 Task: Create New Customer with Customer Name: The Largest Retailers, Billing Address Line1: 3645 Walton Street, Billing Address Line2:  Salt Lake City, Billing Address Line3:  Utah 84104, Cell Number: 786-335-5456
Action: Mouse pressed left at (153, 29)
Screenshot: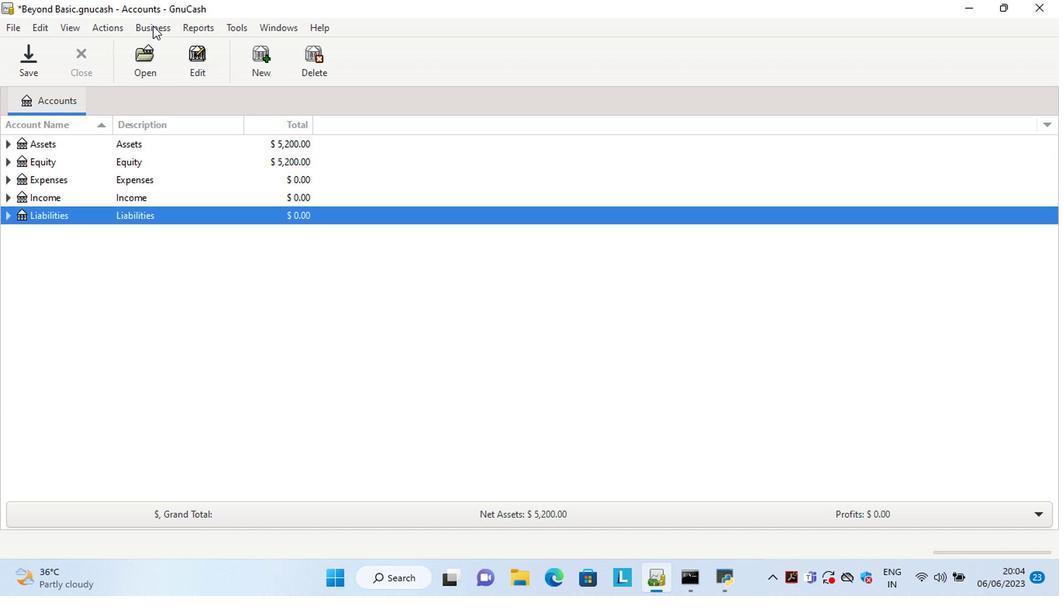 
Action: Mouse moved to (337, 72)
Screenshot: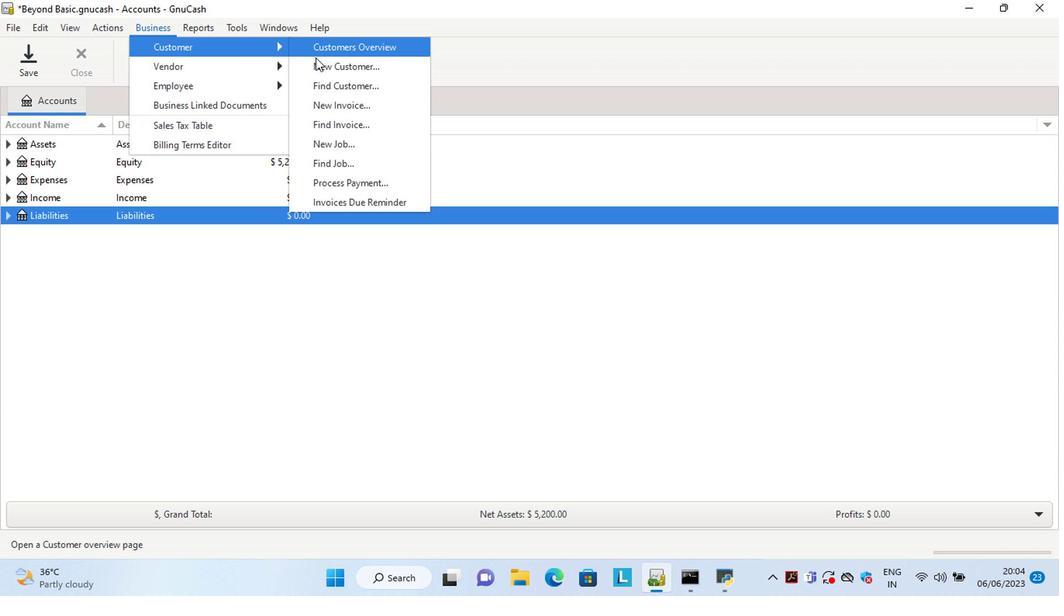 
Action: Mouse pressed left at (337, 72)
Screenshot: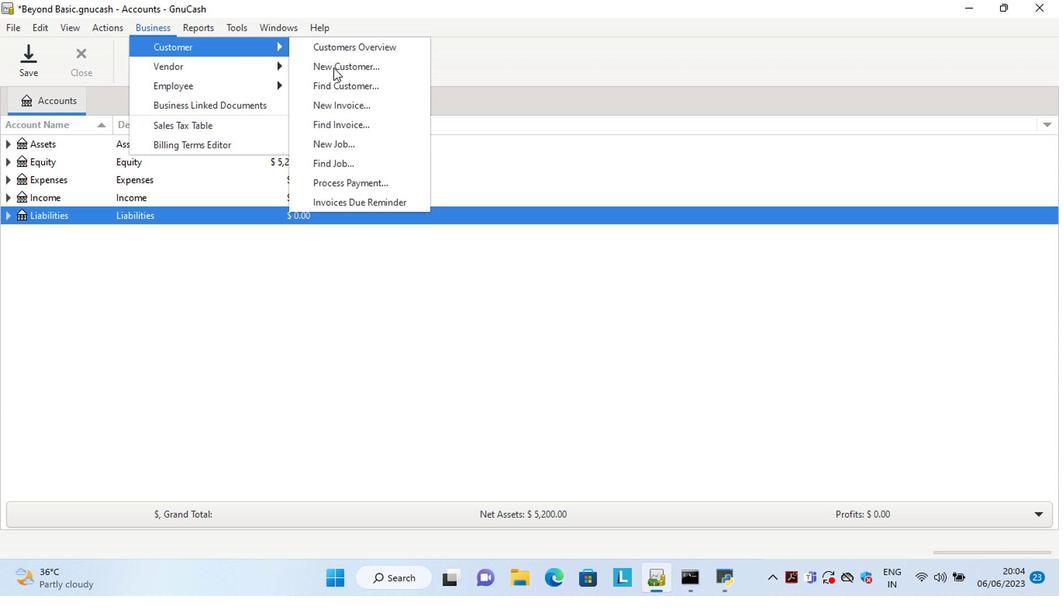 
Action: Mouse moved to (887, 335)
Screenshot: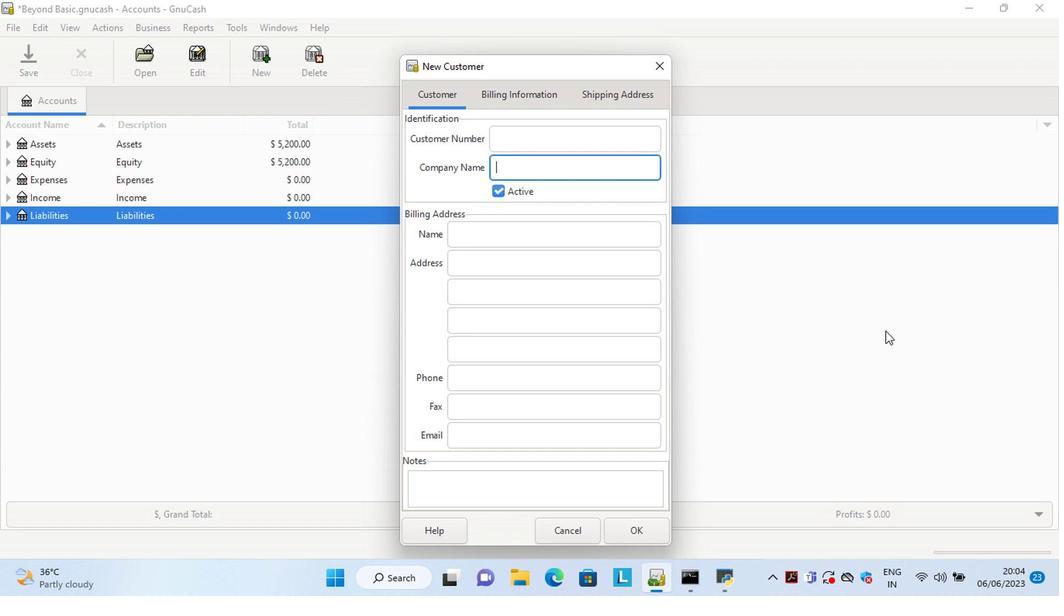 
Action: Key pressed <Key.shift>The<Key.space><Key.shift>Largest<Key.space><Key.shift>Retailers<Key.tab><Key.tab><Key.tab>3645<Key.space><Key.shift>Walton<Key.space><Key.shift>Street<Key.tab><Key.shift>Sal<Key.tab>u<Key.tab><Key.tab>786-335-5456
Screenshot: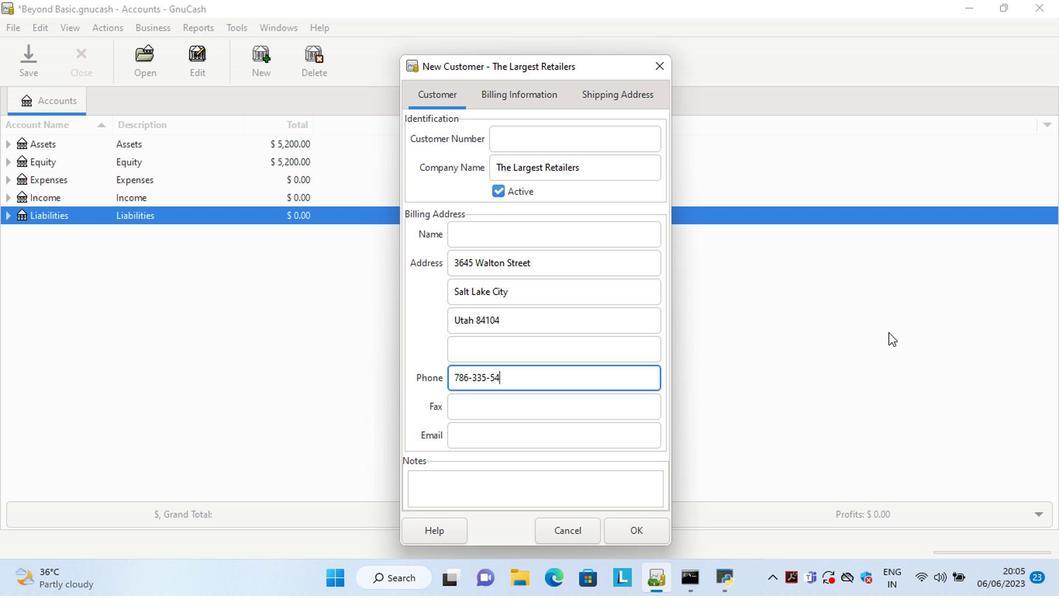 
Action: Mouse moved to (637, 528)
Screenshot: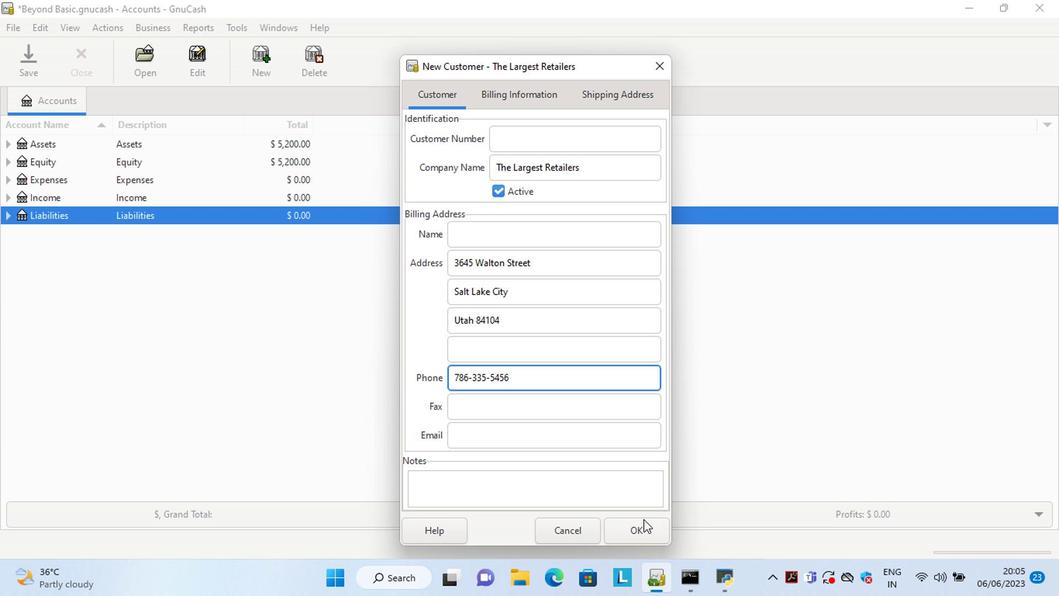 
Action: Mouse pressed left at (637, 528)
Screenshot: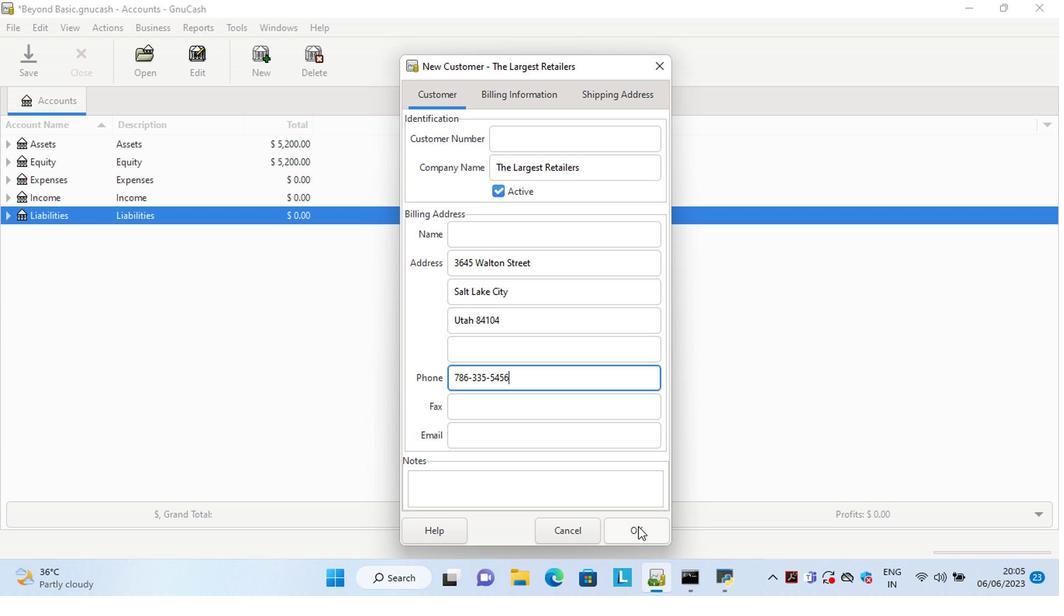 
